 Task: Open a blank worksheet and write heading  Product price data  Add product name:-  ' TOMS Shoe, UGG Shoe, Wolverine Shoe, Z-Coil Shoe, Adidas shoe, Gucci T-shirt, Louis Vuitton bag, Zara Shirt, H&M jeans, Chanel perfume. ' in October Last week sales are  5000 to 5050. product price in between:-  5000 to 10000. Save page auditingQuarterlySales_2022
Action: Mouse moved to (135, 134)
Screenshot: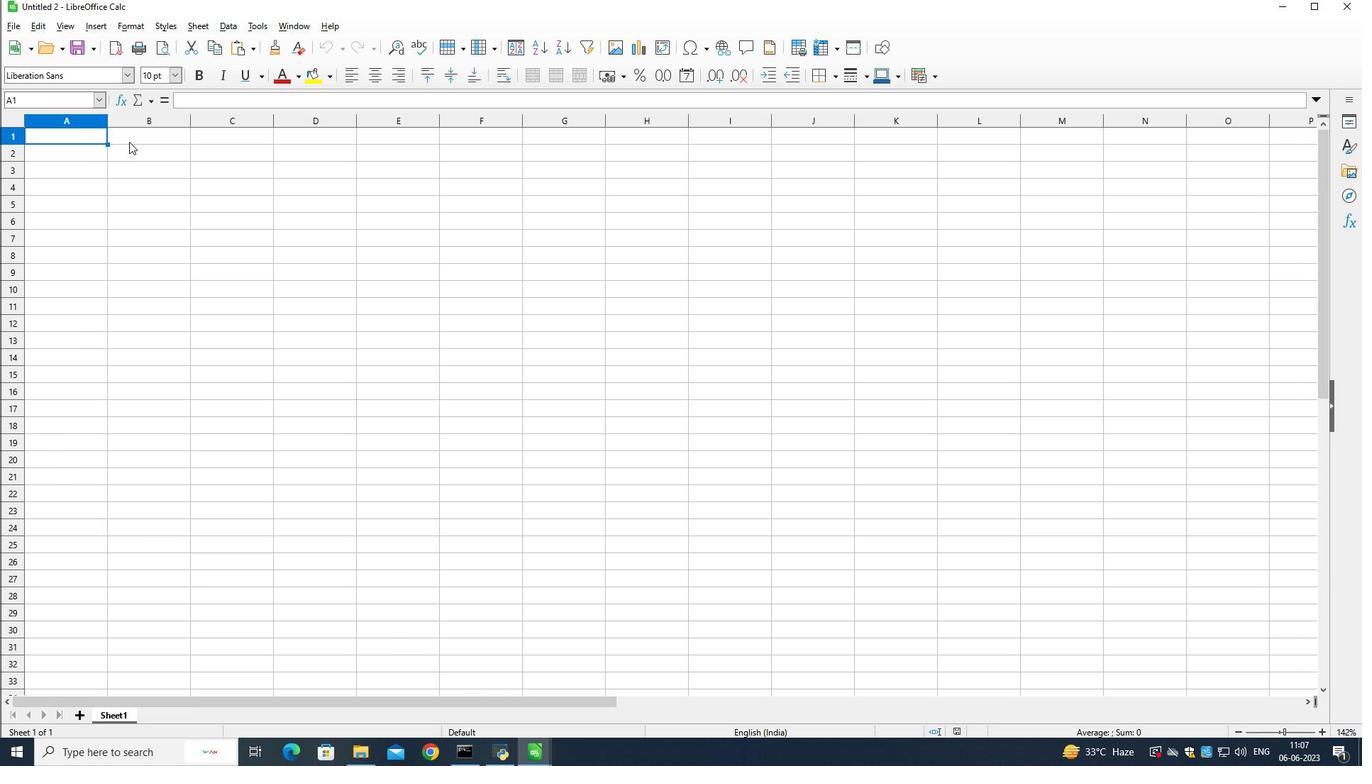 
Action: Mouse pressed left at (135, 134)
Screenshot: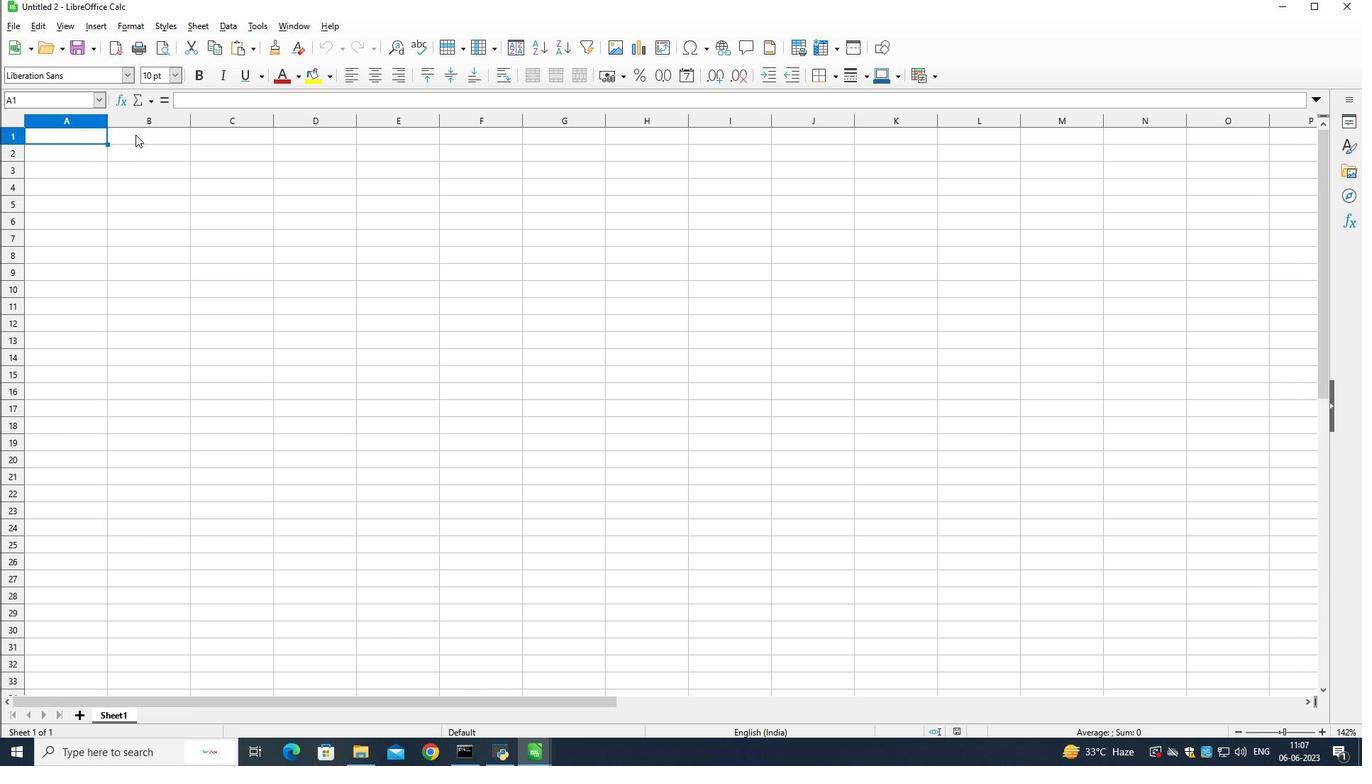 
Action: Mouse moved to (161, 162)
Screenshot: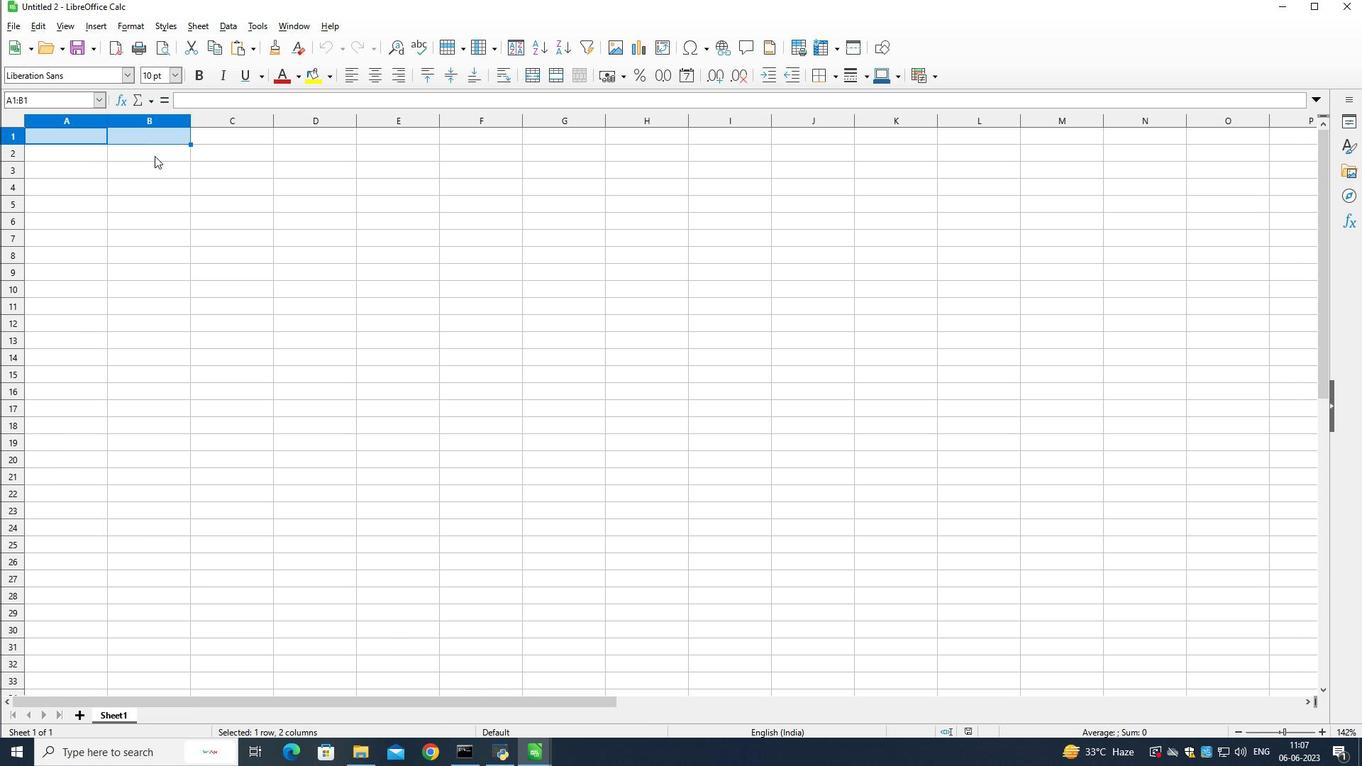 
Action: Mouse pressed right at (161, 162)
Screenshot: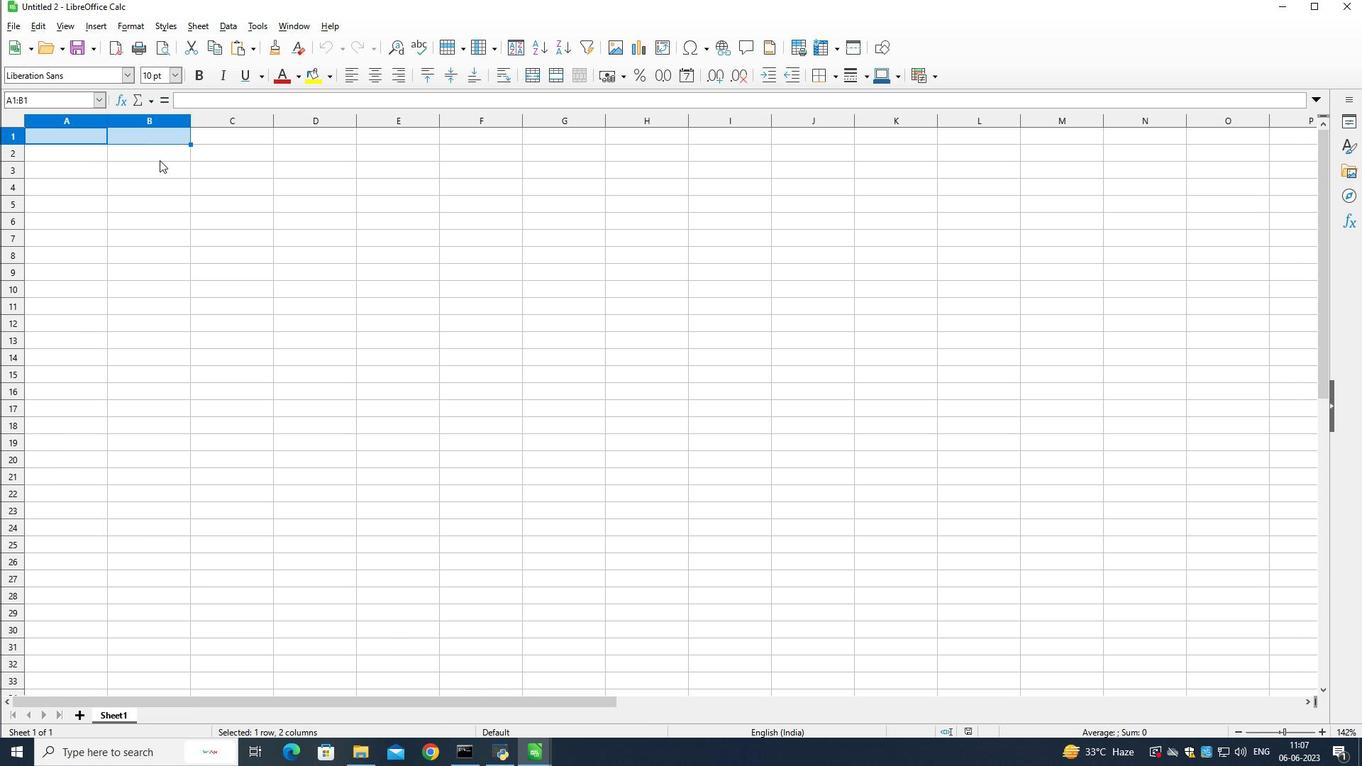 
Action: Mouse moved to (160, 139)
Screenshot: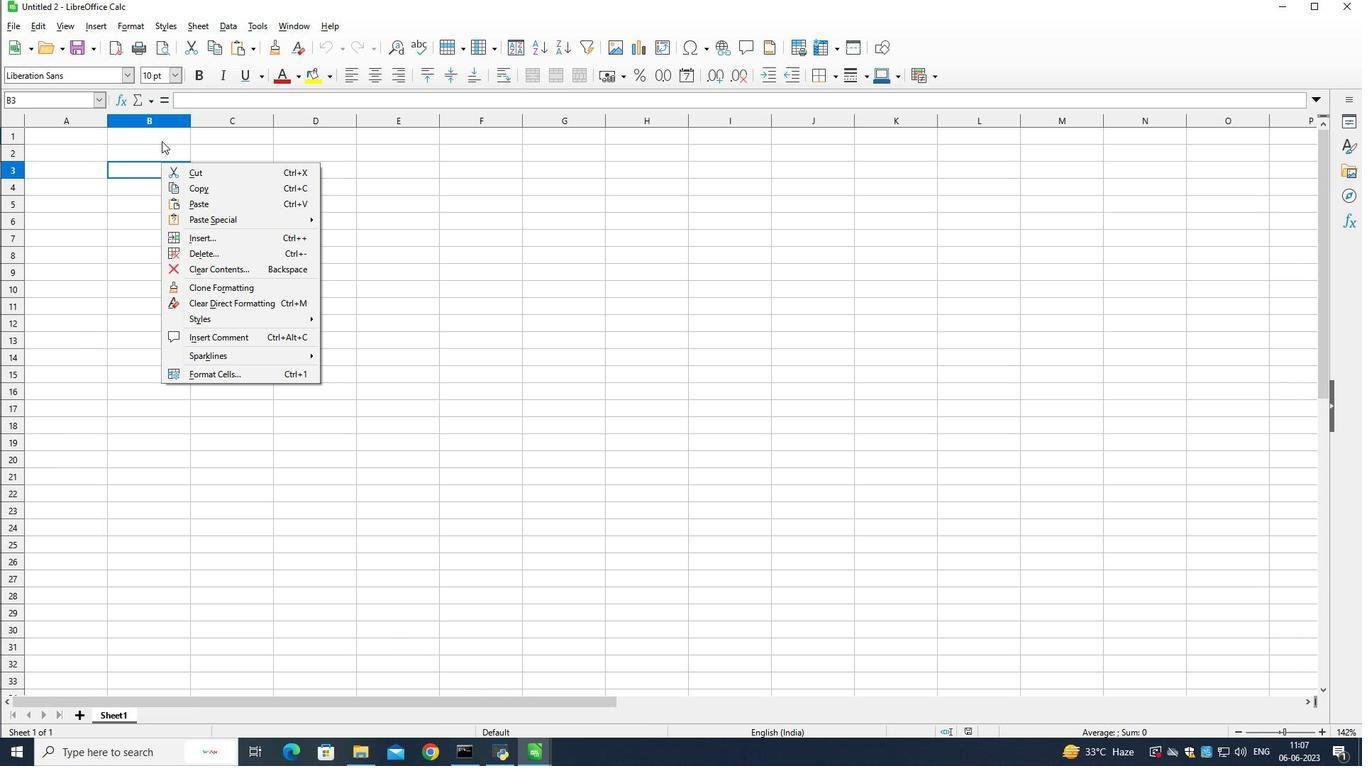 
Action: Mouse pressed left at (160, 139)
Screenshot: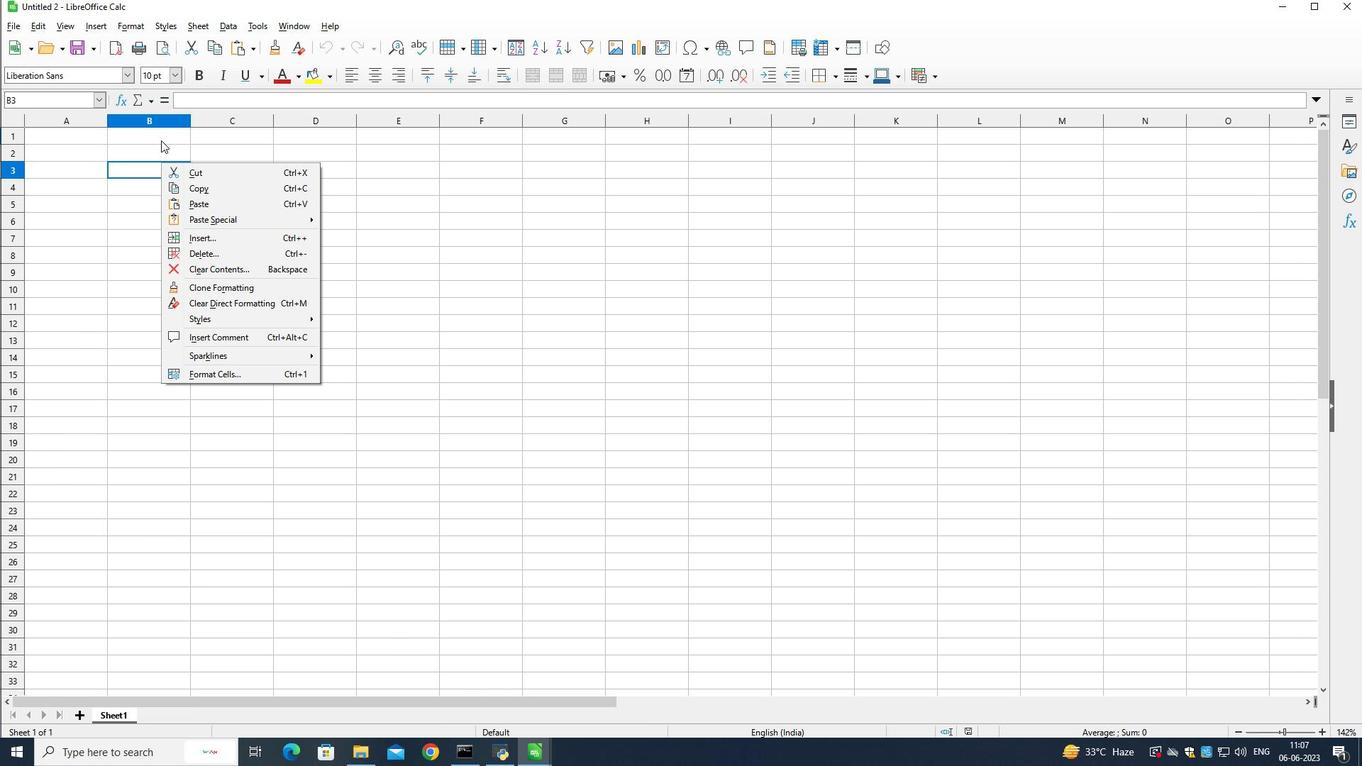 
Action: Mouse pressed left at (160, 139)
Screenshot: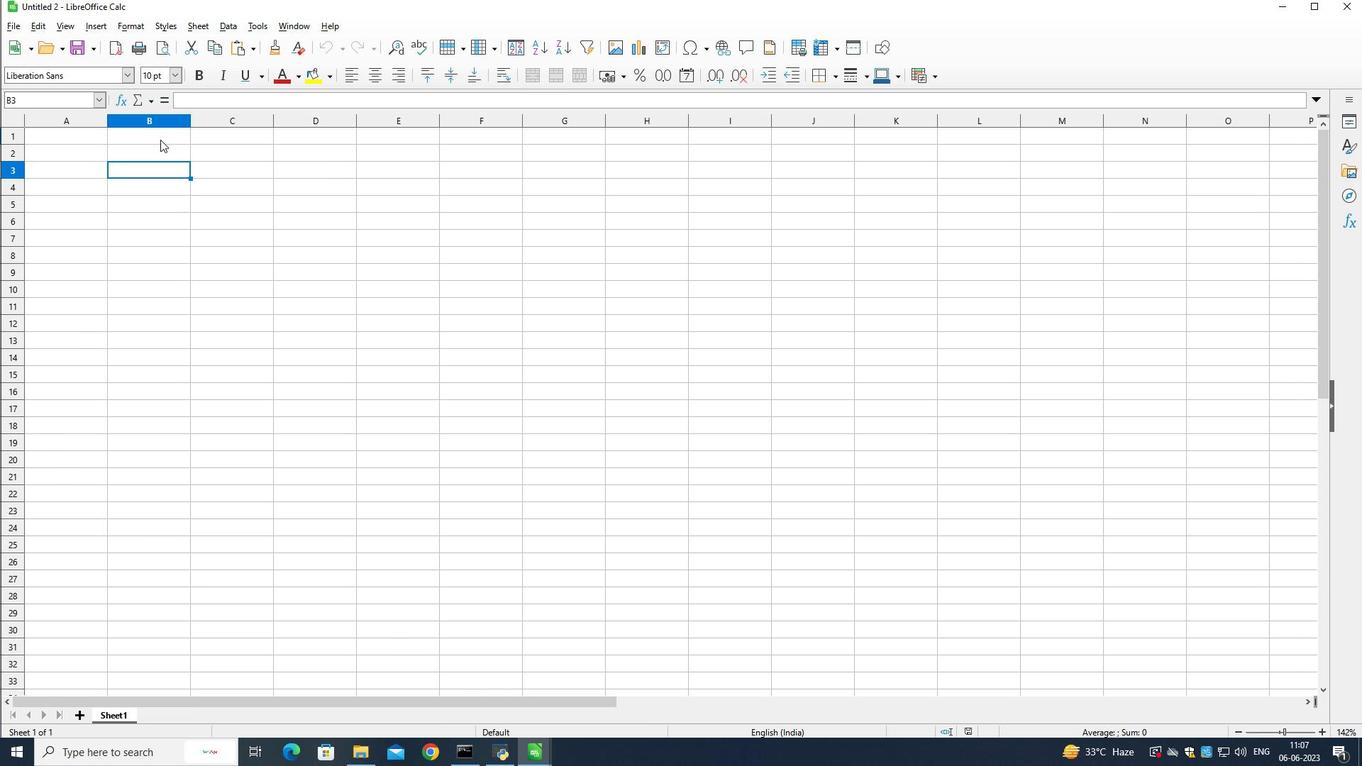 
Action: Key pressed <Key.shift>Product<Key.space>price<Key.space><Key.shift><Key.shift><Key.shift><Key.shift><Key.shift><Key.shift><Key.shift><Key.shift><Key.shift><Key.shift><Key.shift>Data<Key.down><Key.left><Key.shift>Product<Key.space><Key.shift><Key.shift><Key.shift><Key.shift><Key.shift><Key.shift><Key.shift><Key.shift><Key.shift><Key.shift><Key.shift><Key.shift><Key.shift><Key.shift><Key.shift><Key.shift><Key.shift><Key.shift>Name<Key.down><Key.shift>TOMS<Key.space><Key.shift>Shoe<Key.down><Key.shift>UGG<Key.space><Key.shift>Shoe<Key.down><Key.shift><Key.shift>Wolverine<Key.space><Key.shift>SHoe<Key.down><Key.shift>Z-coil<Key.space><Key.shift><Key.shift><Key.shift>Shoe<Key.down><Key.shift><Key.shift><Key.shift>Adidas<Key.space><Key.shift>Shoe<Key.down><Key.shift>Gucci<Key.space><Key.shift>T-shirt<Key.down><Key.shift>Louis<Key.space><Key.shift><Key.shift><Key.shift>Vuitton<Key.space><Key.shift>bag<Key.down><Key.shift>Zara<Key.space><Key.shift><Key.shift><Key.shift><Key.shift><Key.shift><Key.shift><Key.shift><Key.shift><Key.shift><Key.shift>Shir<Key.down><Key.shift>H&M<Key.space><Key.shift>Jeans<Key.down><Key.shift>Chanel<Key.space><Key.shift>perfume
Screenshot: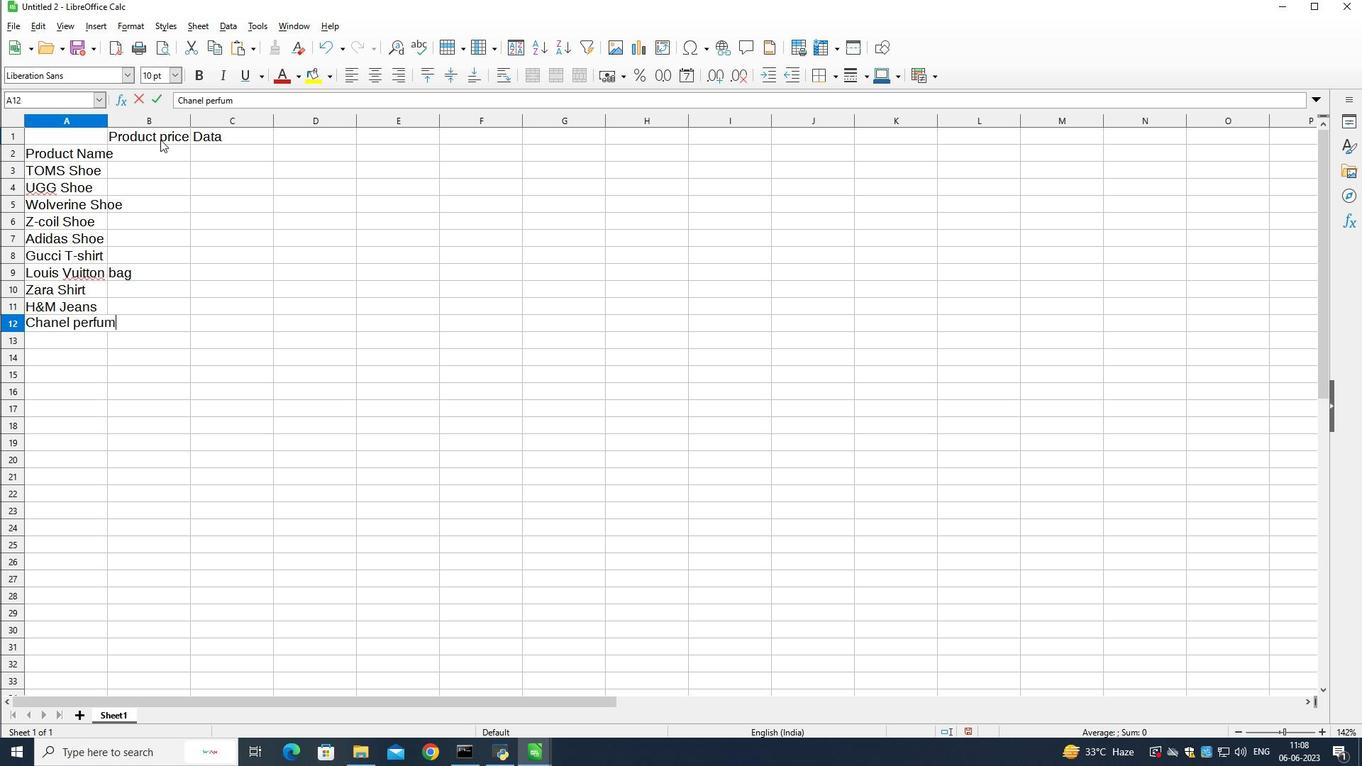 
Action: Mouse moved to (85, 124)
Screenshot: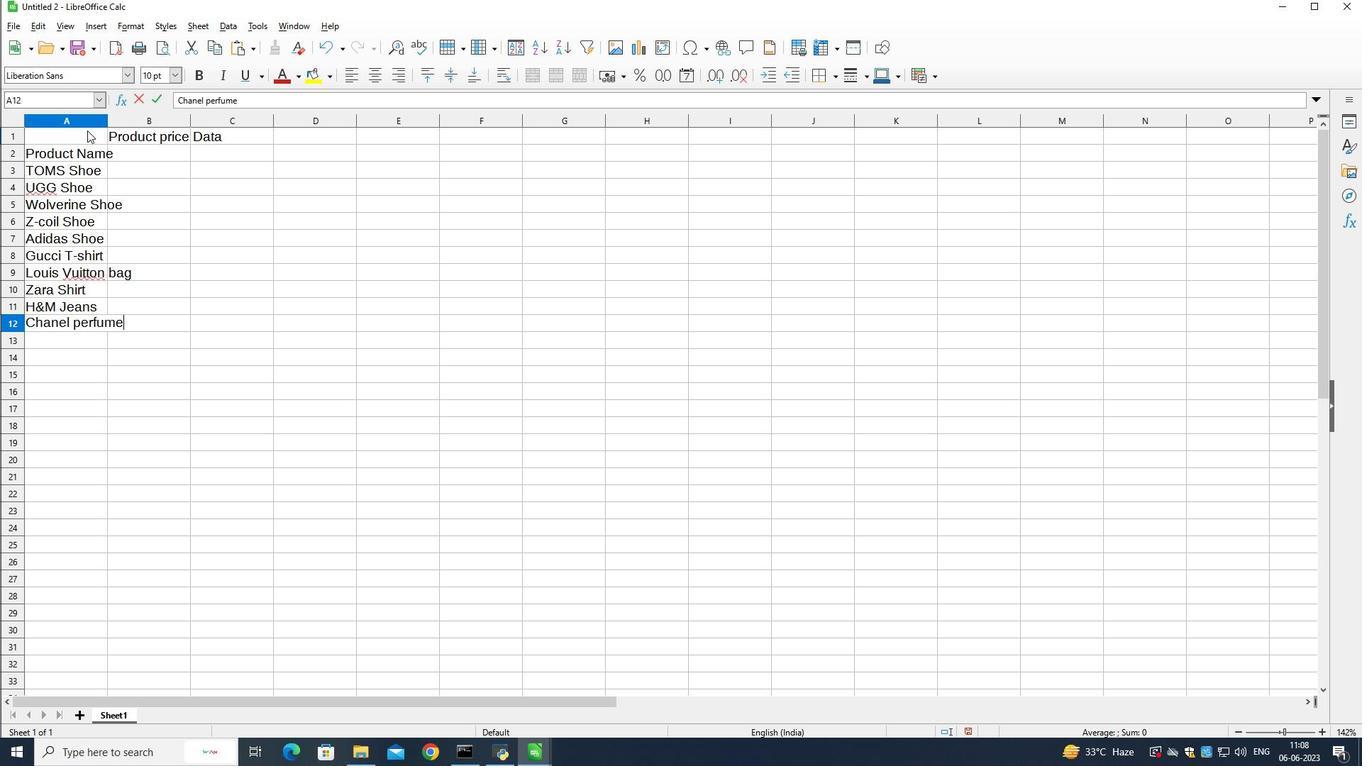 
Action: Mouse pressed left at (85, 124)
Screenshot: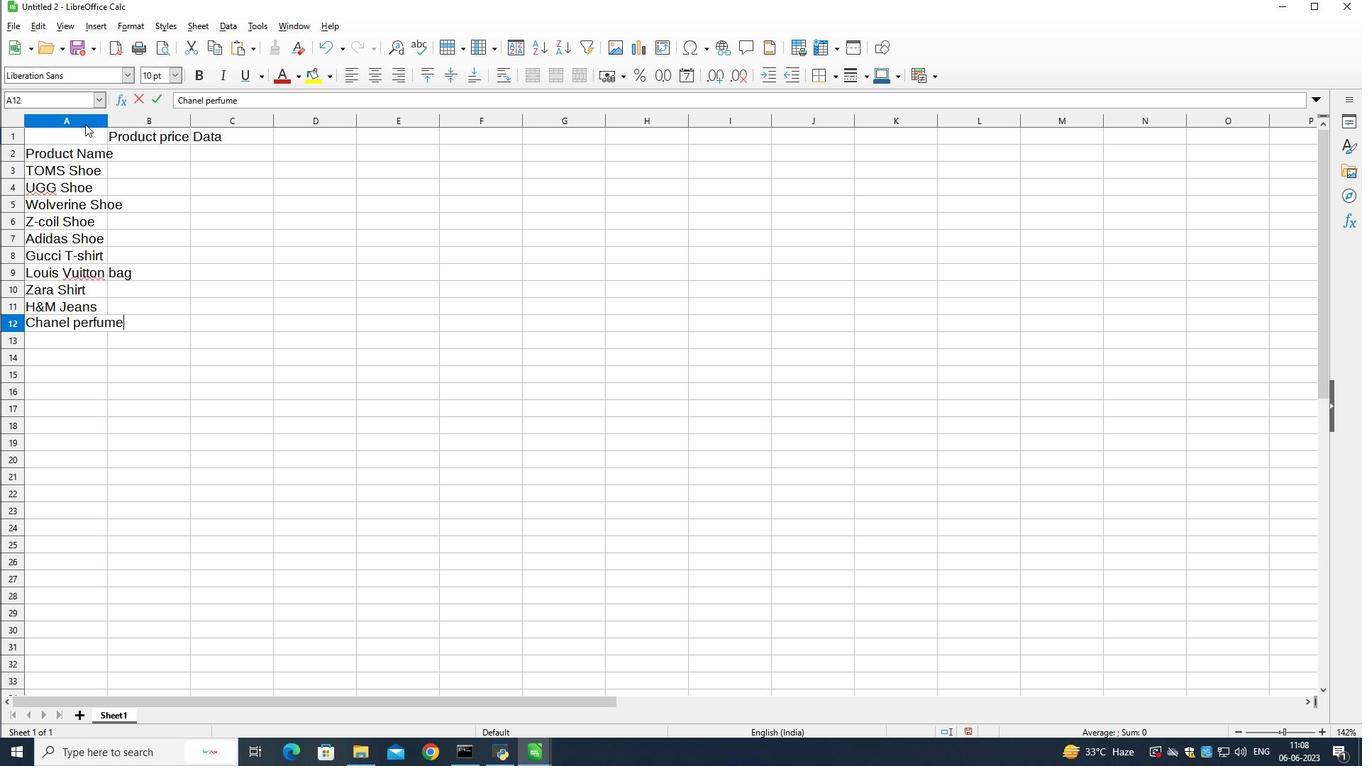 
Action: Mouse moved to (107, 123)
Screenshot: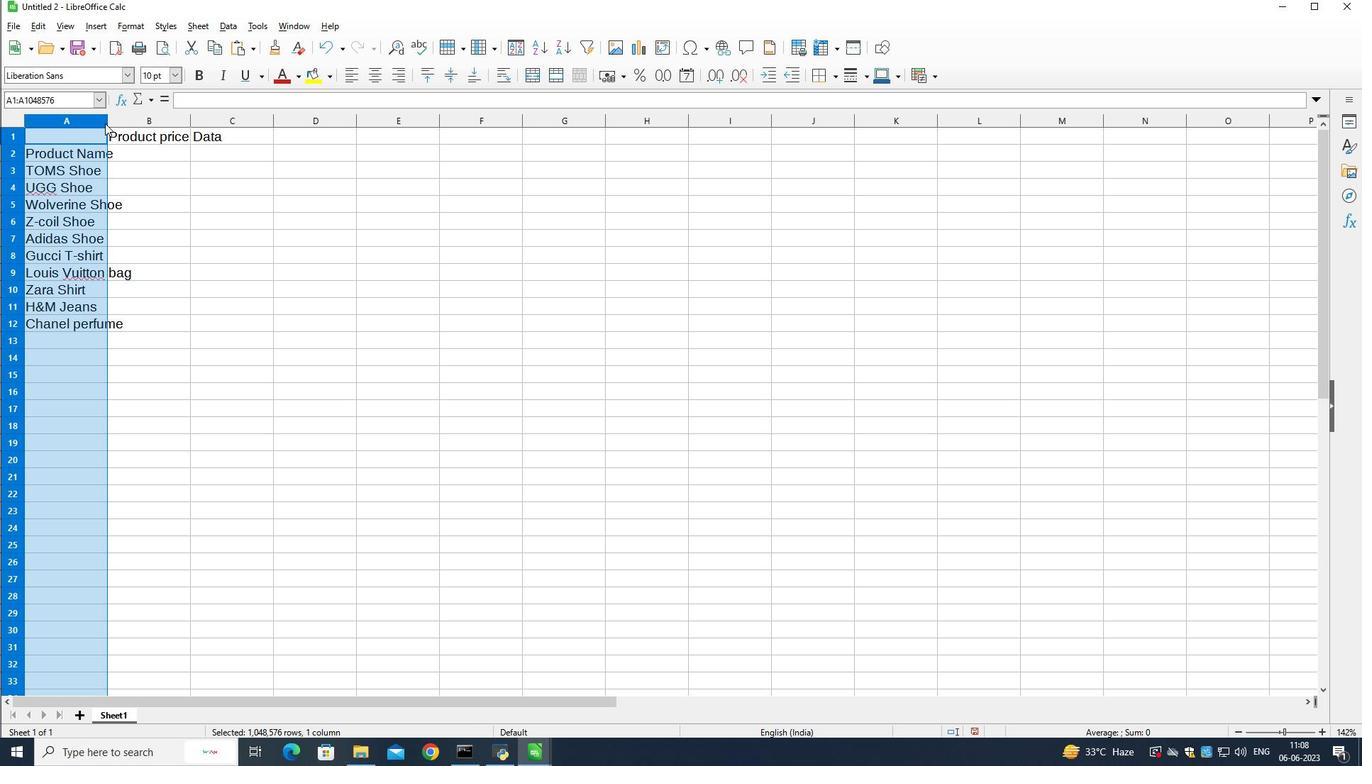 
Action: Mouse pressed left at (107, 123)
Screenshot: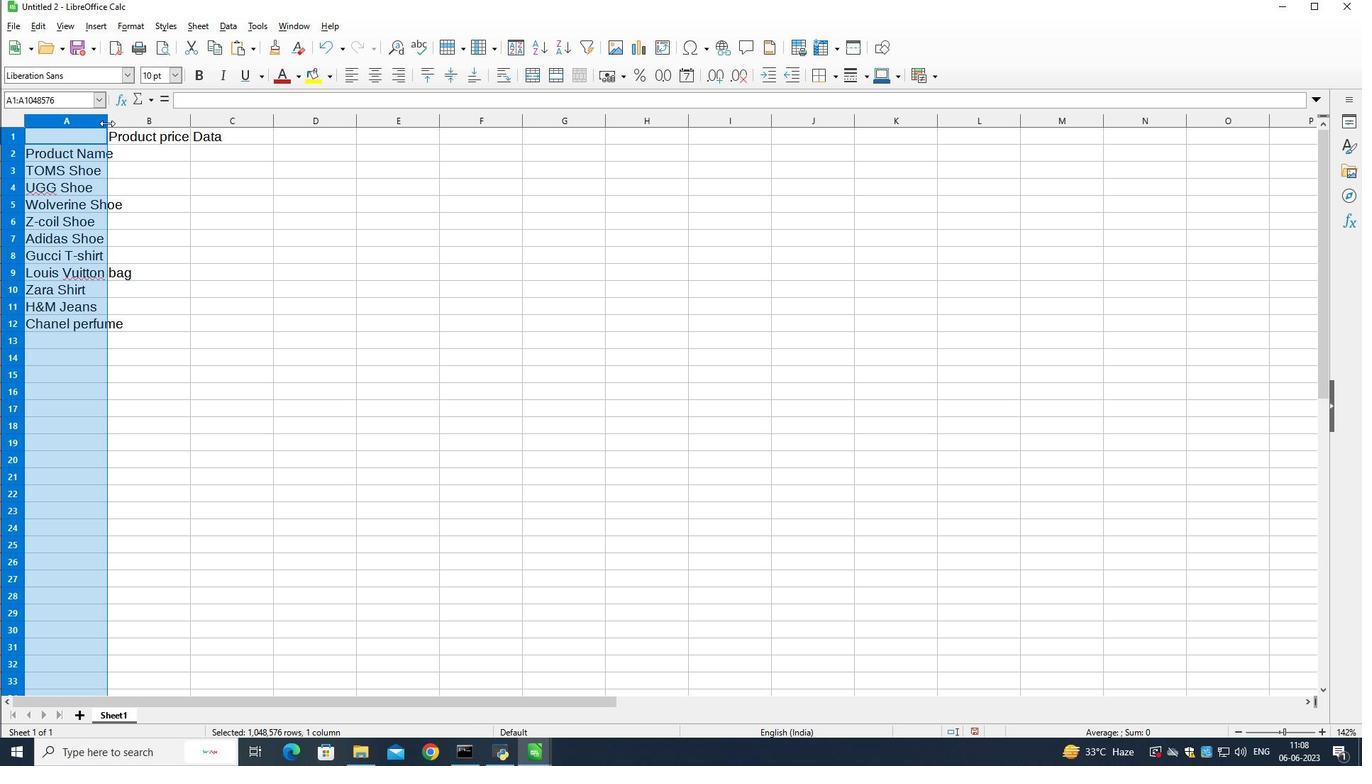 
Action: Mouse moved to (153, 148)
Screenshot: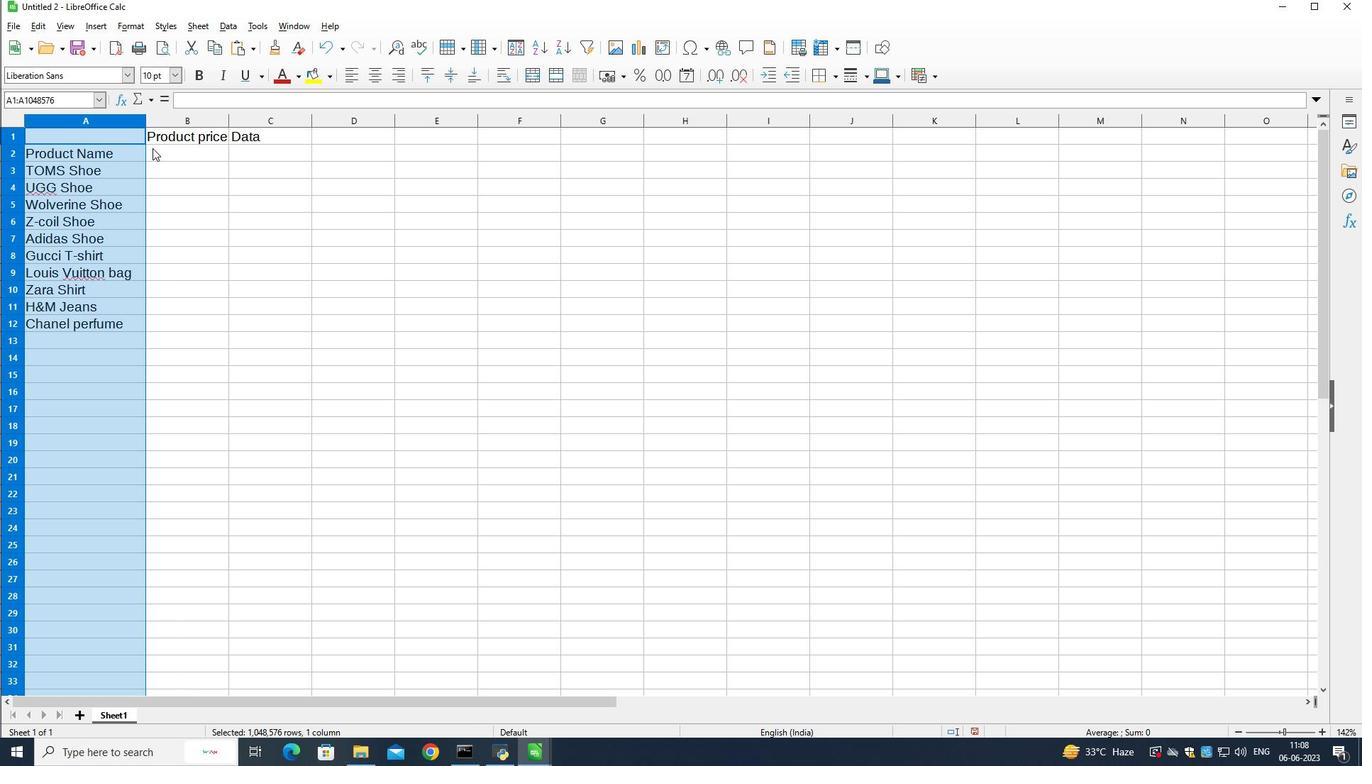 
Action: Mouse pressed left at (153, 148)
Screenshot: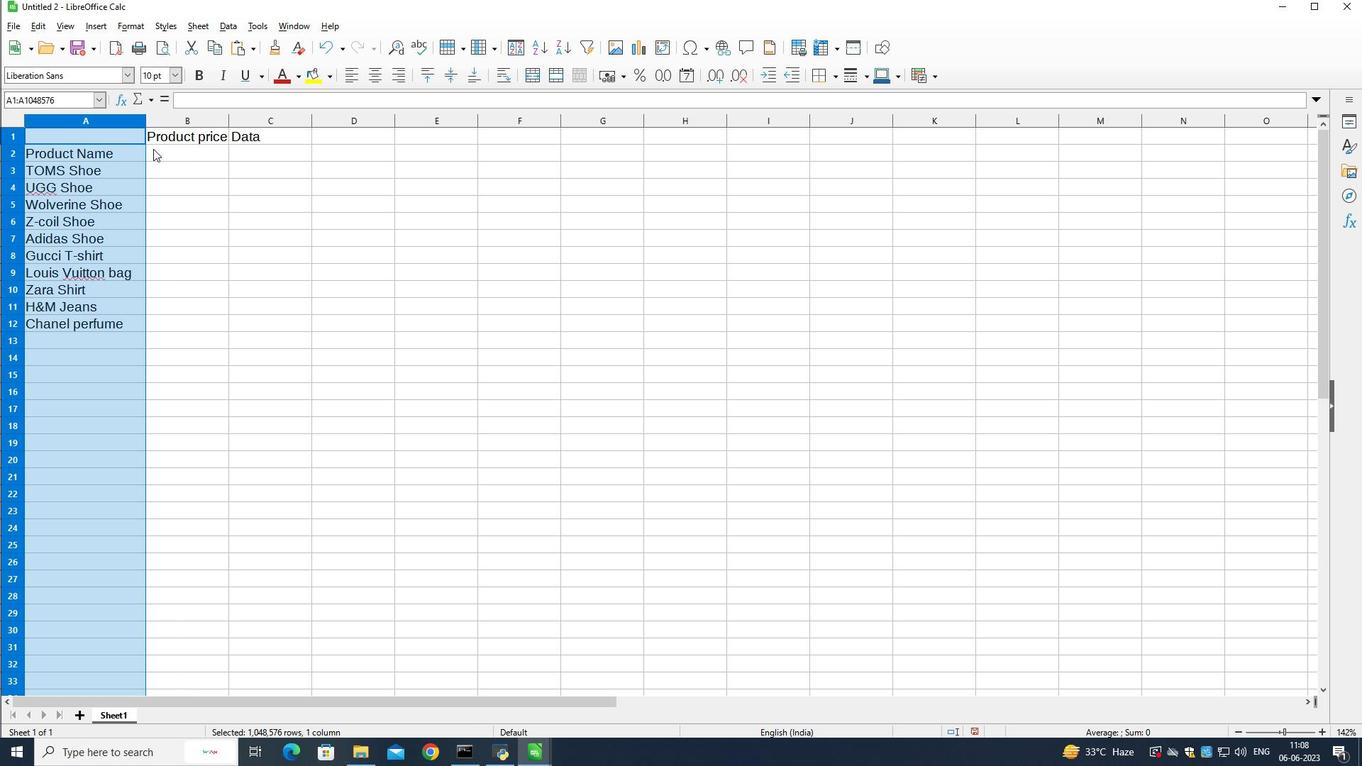 
Action: Key pressed <Key.shift>October<Key.space>
Screenshot: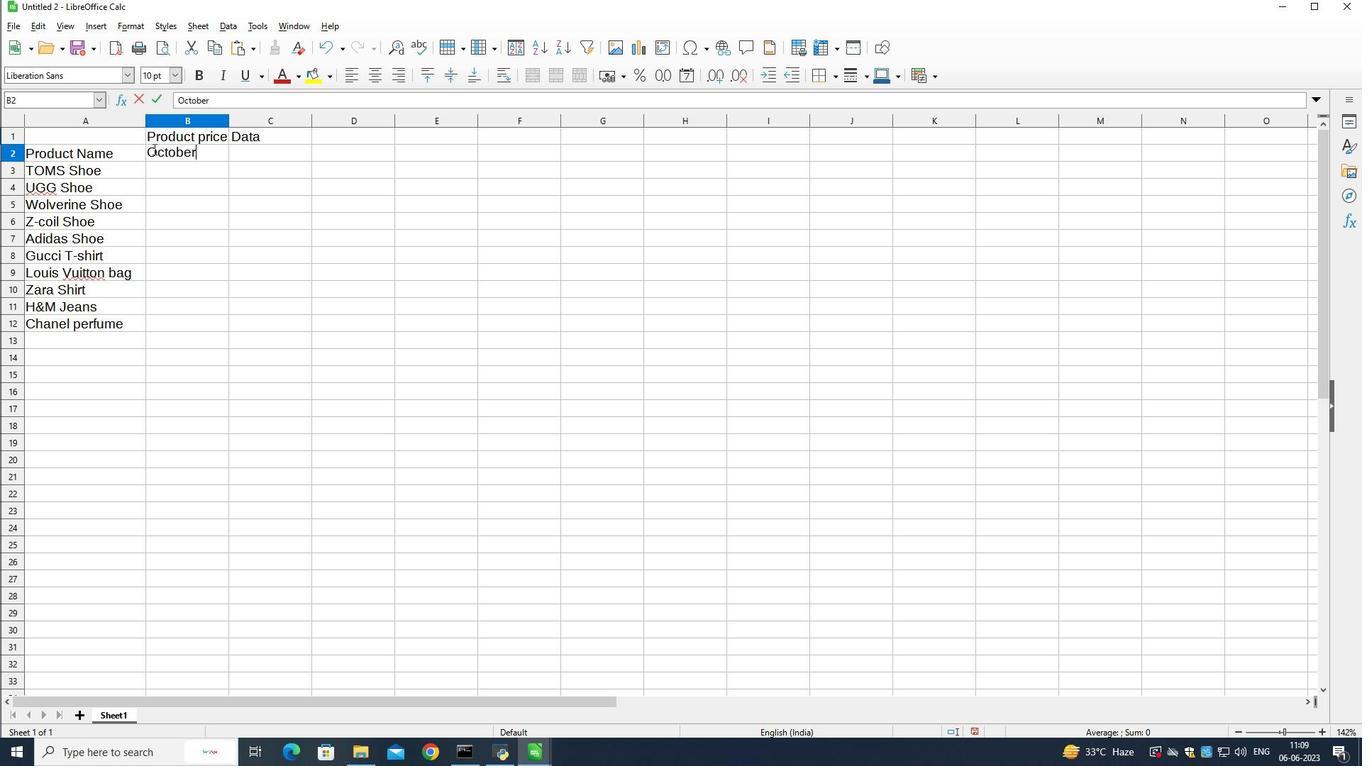 
Action: Mouse moved to (563, 224)
Screenshot: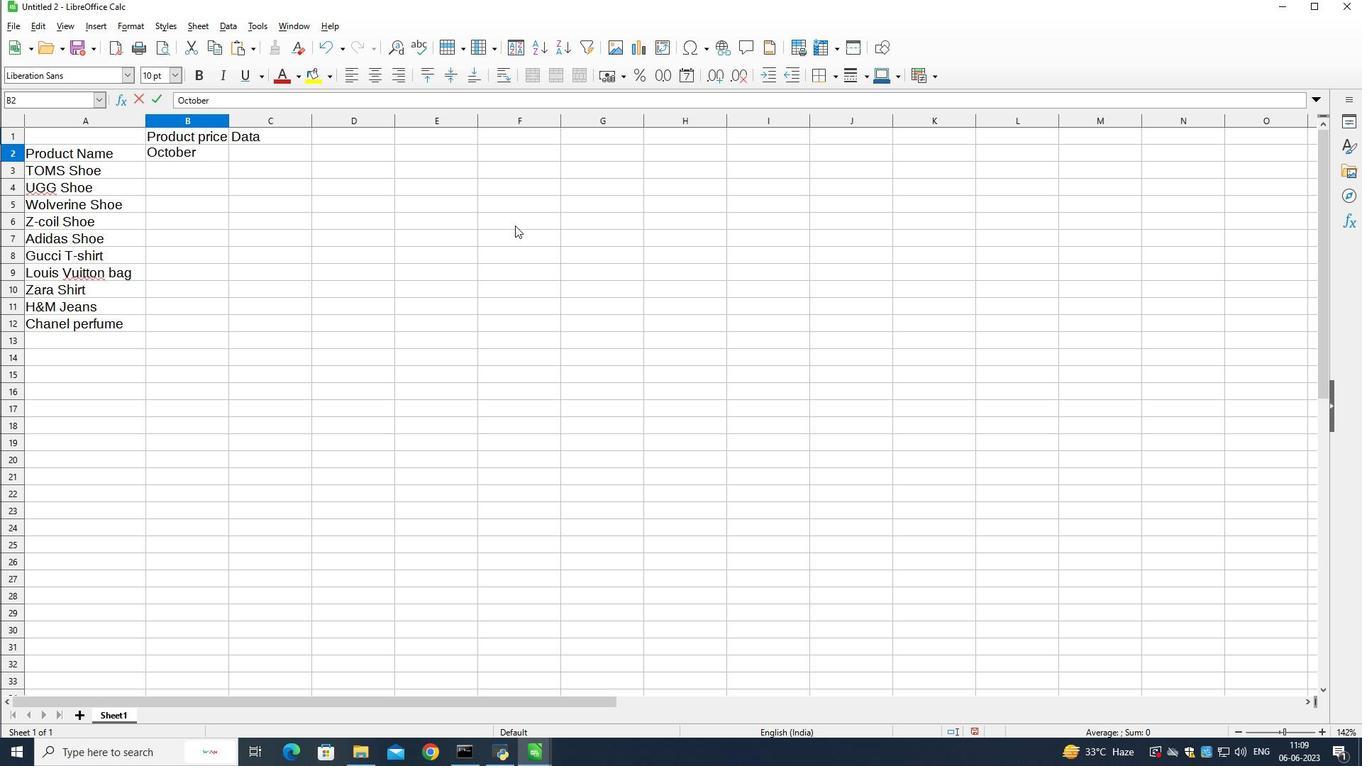 
Action: Key pressed <Key.shift>Last<Key.space><Key.shift>week<Key.space><Key.shift>Sales<Key.down>5000<Key.down>500<Key.backspace>10<Key.down>5020<Key.down>5030<Key.down>5040<Key.down>5050<Key.down>5012<Key.down>5034<Key.down>5046<Key.down>5039
Screenshot: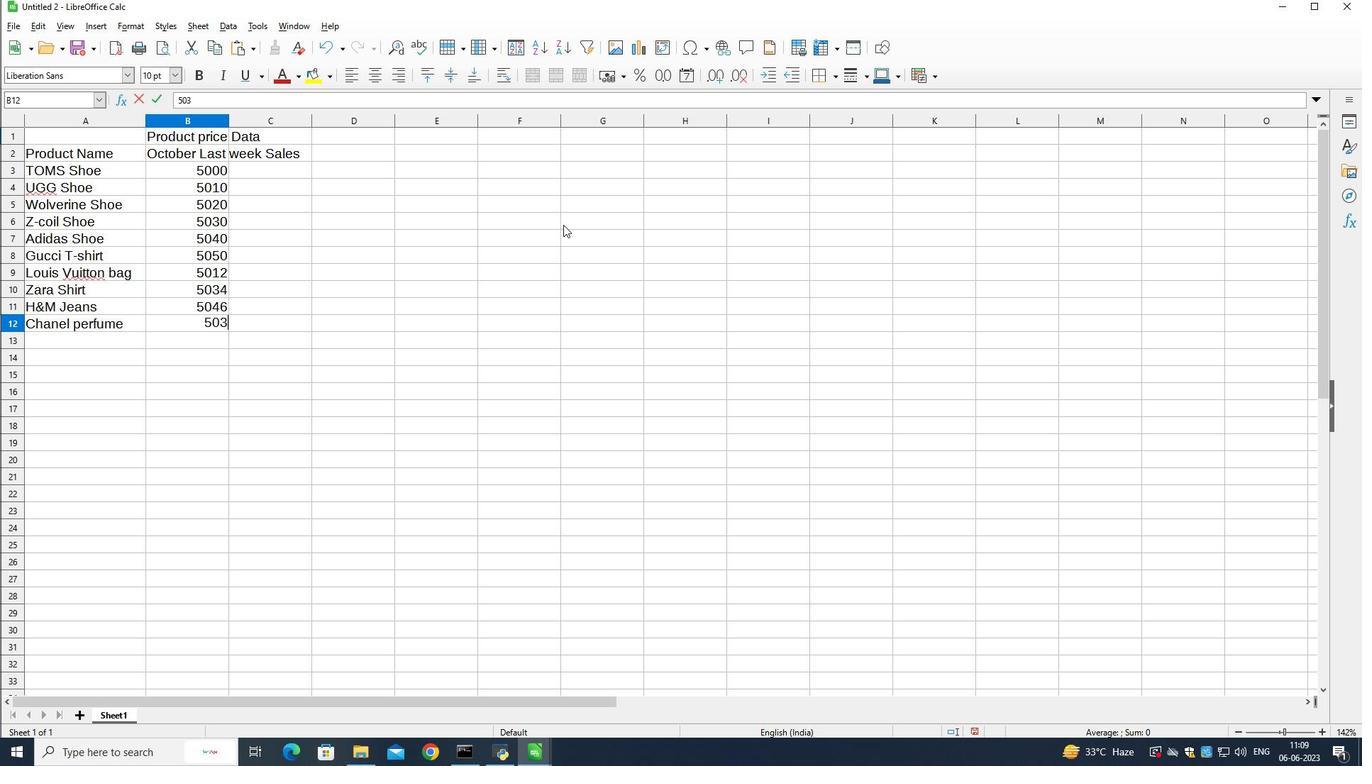 
Action: Mouse moved to (292, 156)
Screenshot: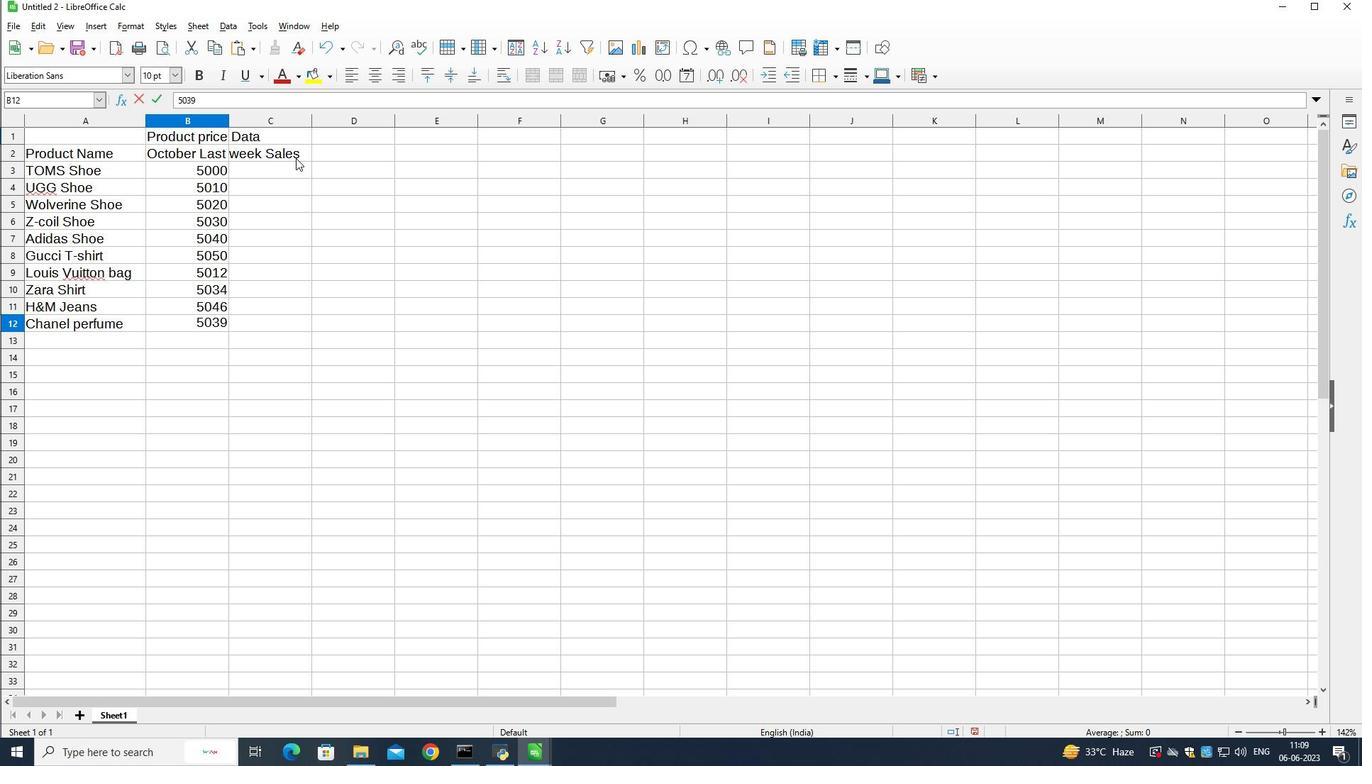 
Action: Mouse pressed left at (292, 156)
Screenshot: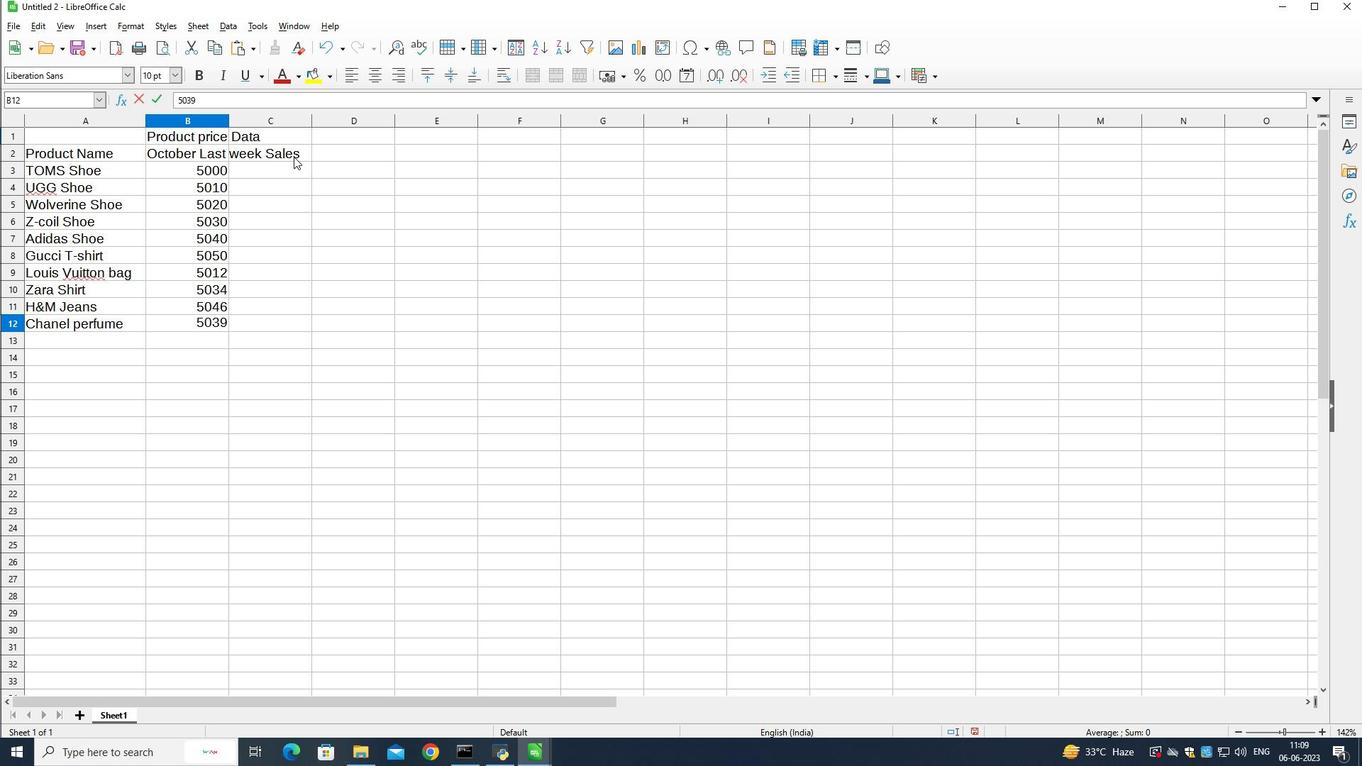 
Action: Mouse moved to (270, 155)
Screenshot: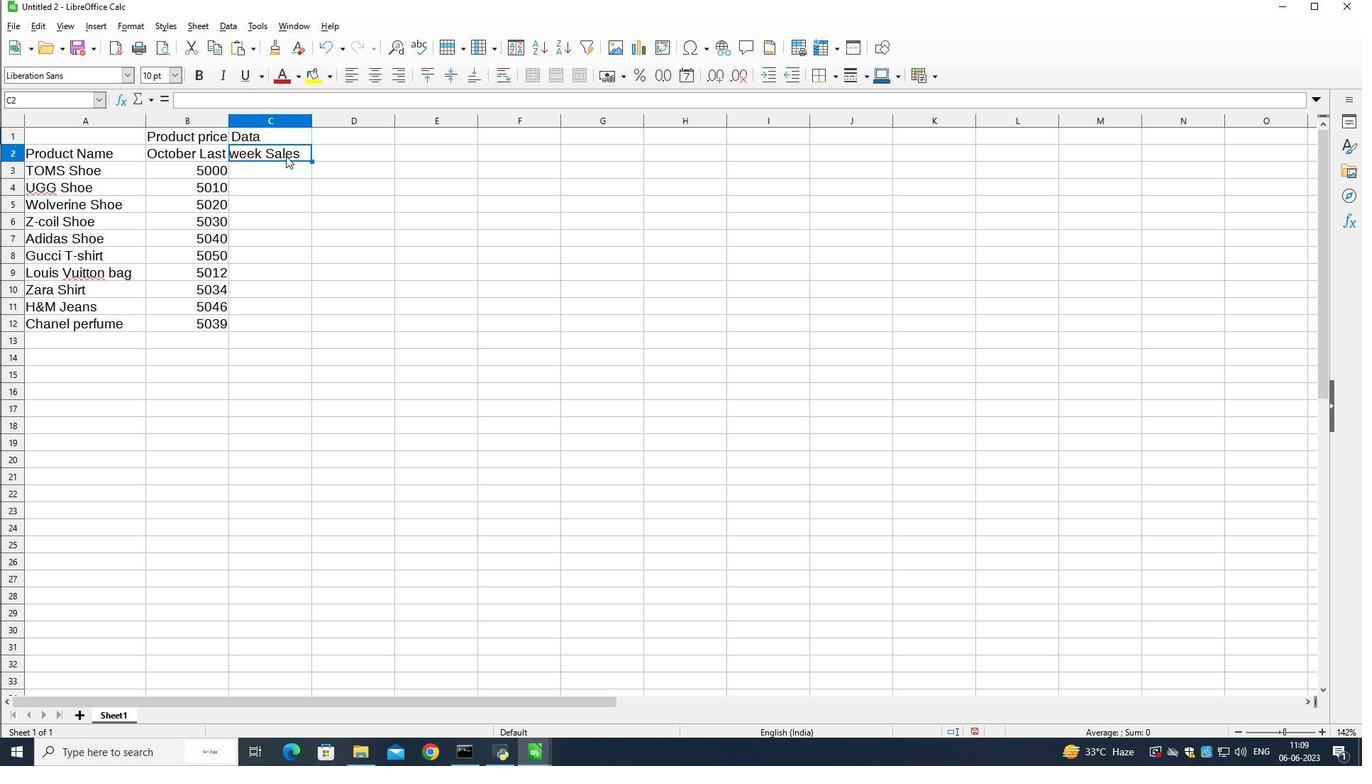 
Action: Key pressed <Key.shift>Price<Key.down>
Screenshot: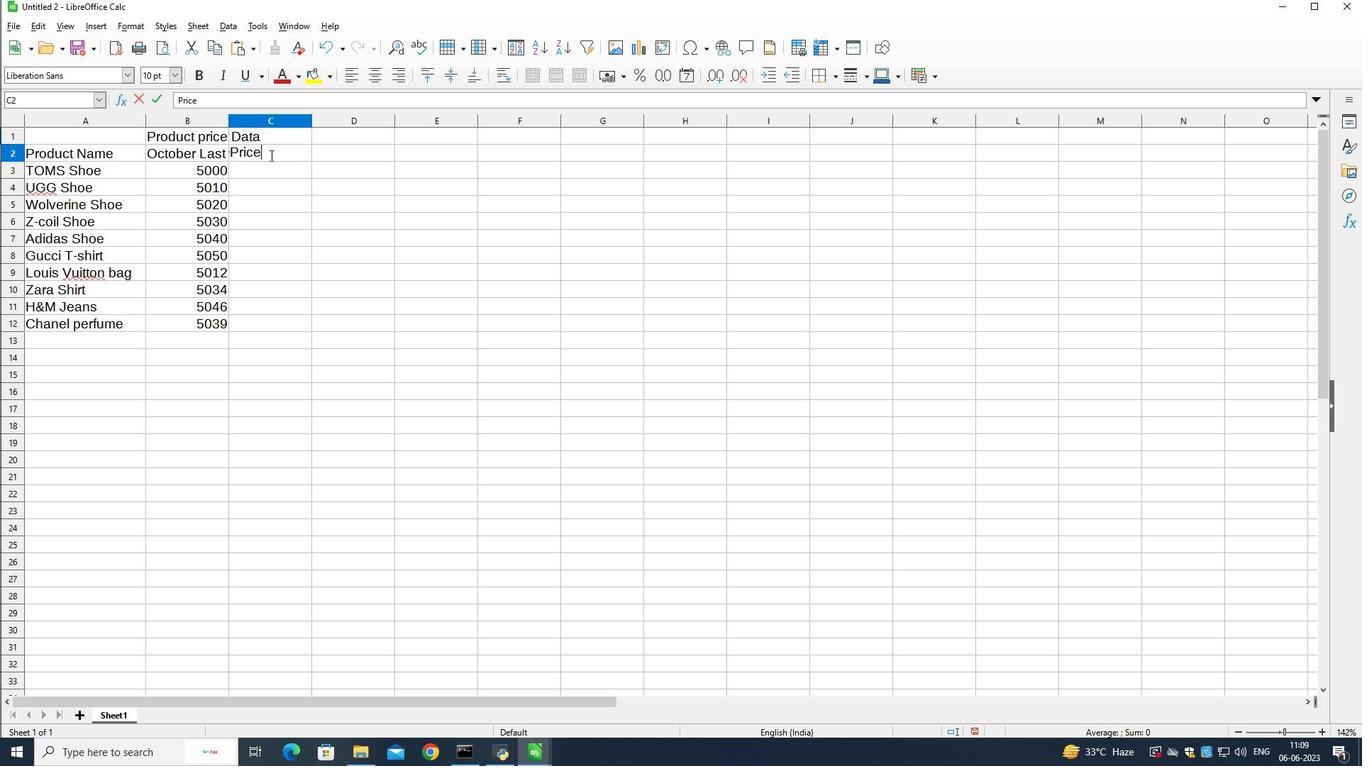 
Action: Mouse moved to (620, 188)
Screenshot: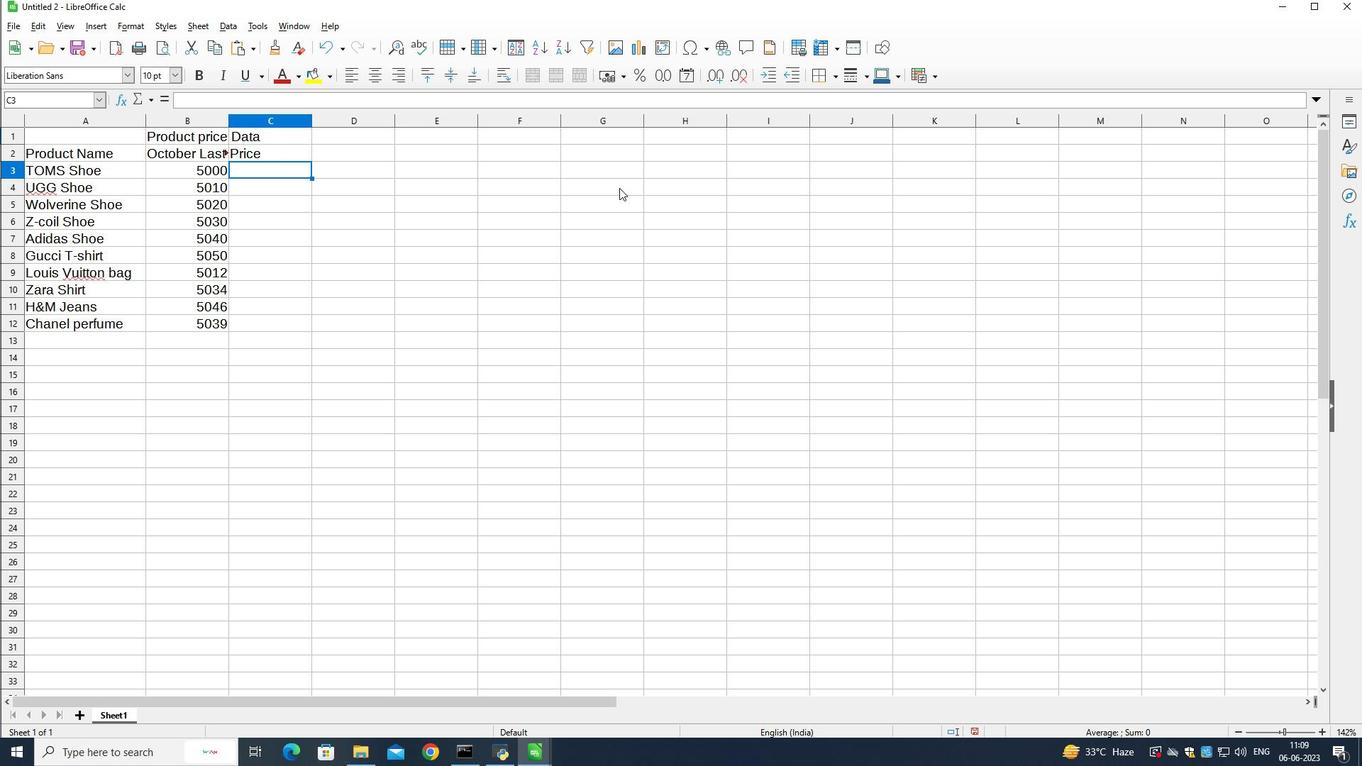 
Action: Key pressed 5346<Key.down>6543<Key.down>7645<Key.down>8465<Key.down>95+65<Key.backspace><Key.backspace><Key.backspace>65<Key.down>6564<Key.down>76546<Key.backspace><Key.down>8666<Key.down>9564<Key.down>56665<Key.backspace>
Screenshot: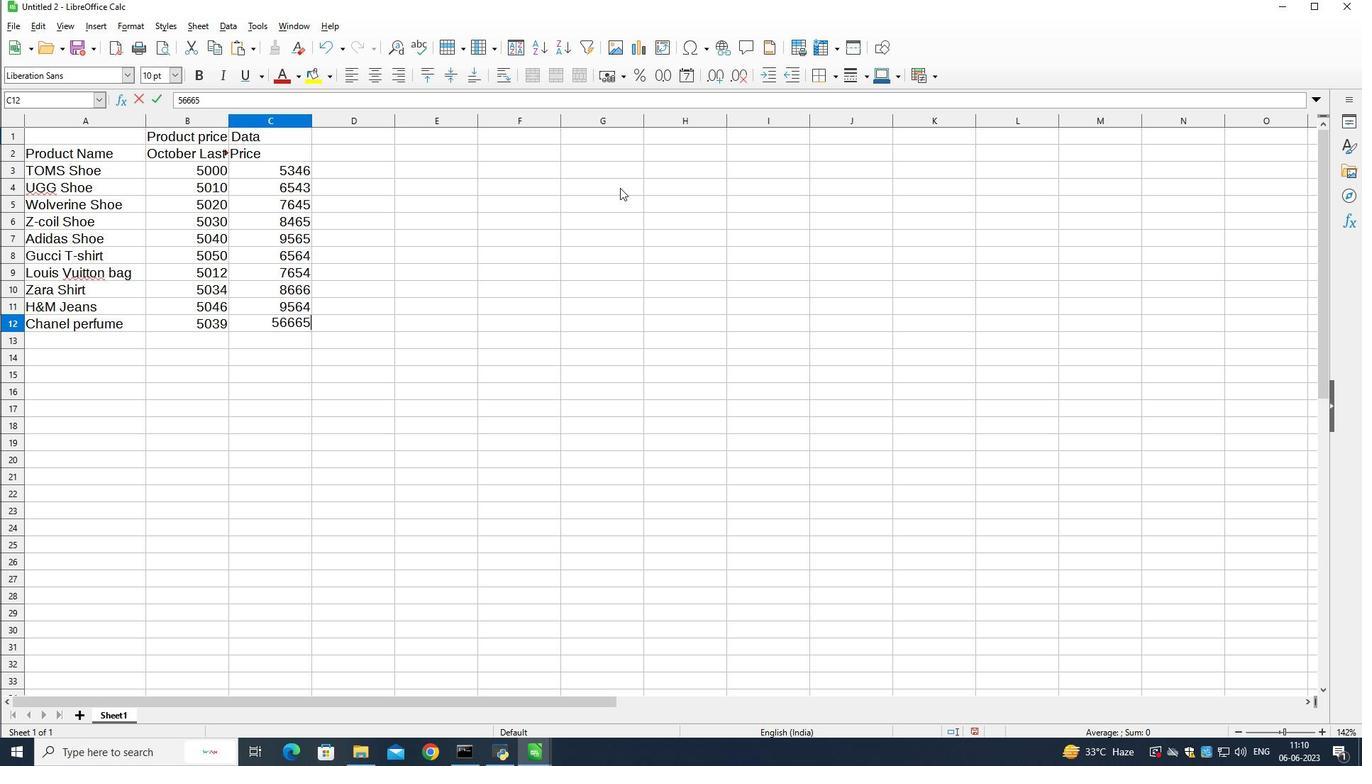 
Action: Mouse moved to (353, 152)
Screenshot: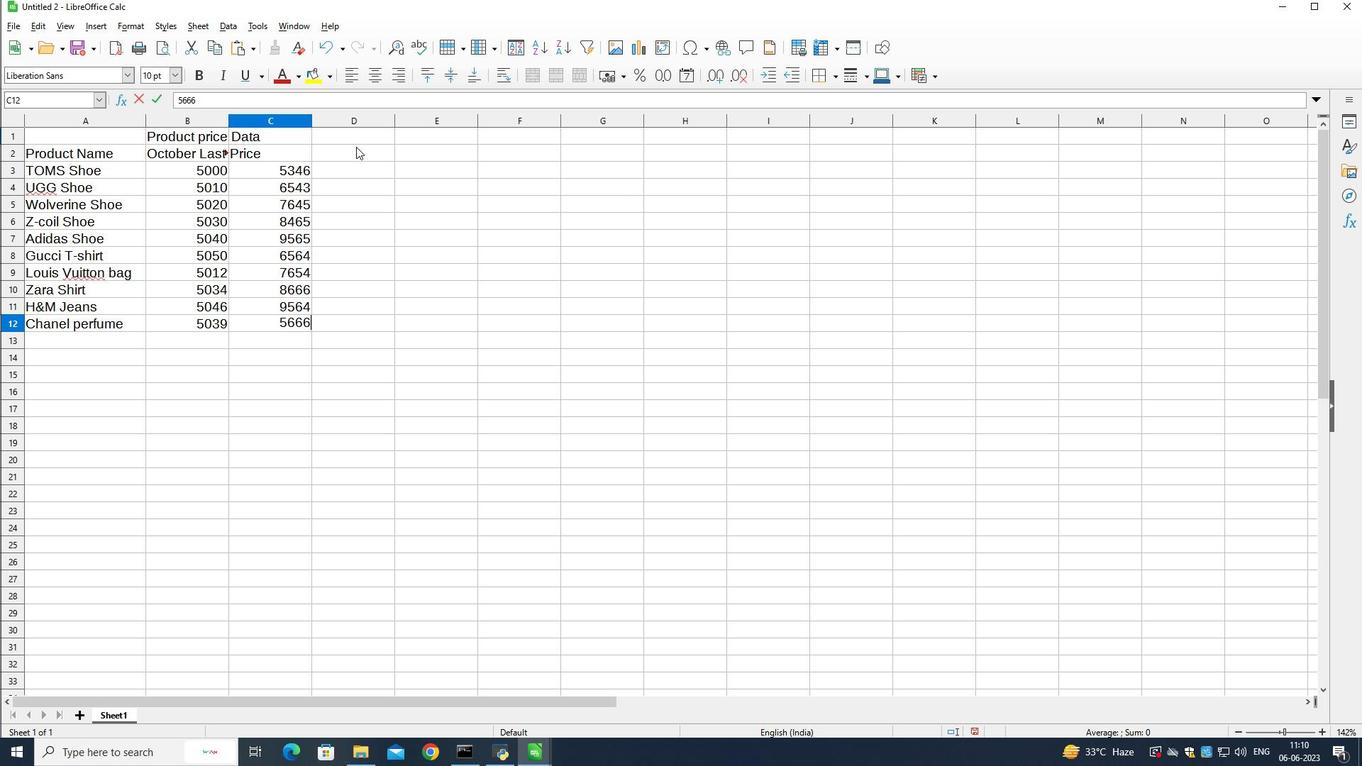 
Action: Mouse pressed left at (353, 152)
Screenshot: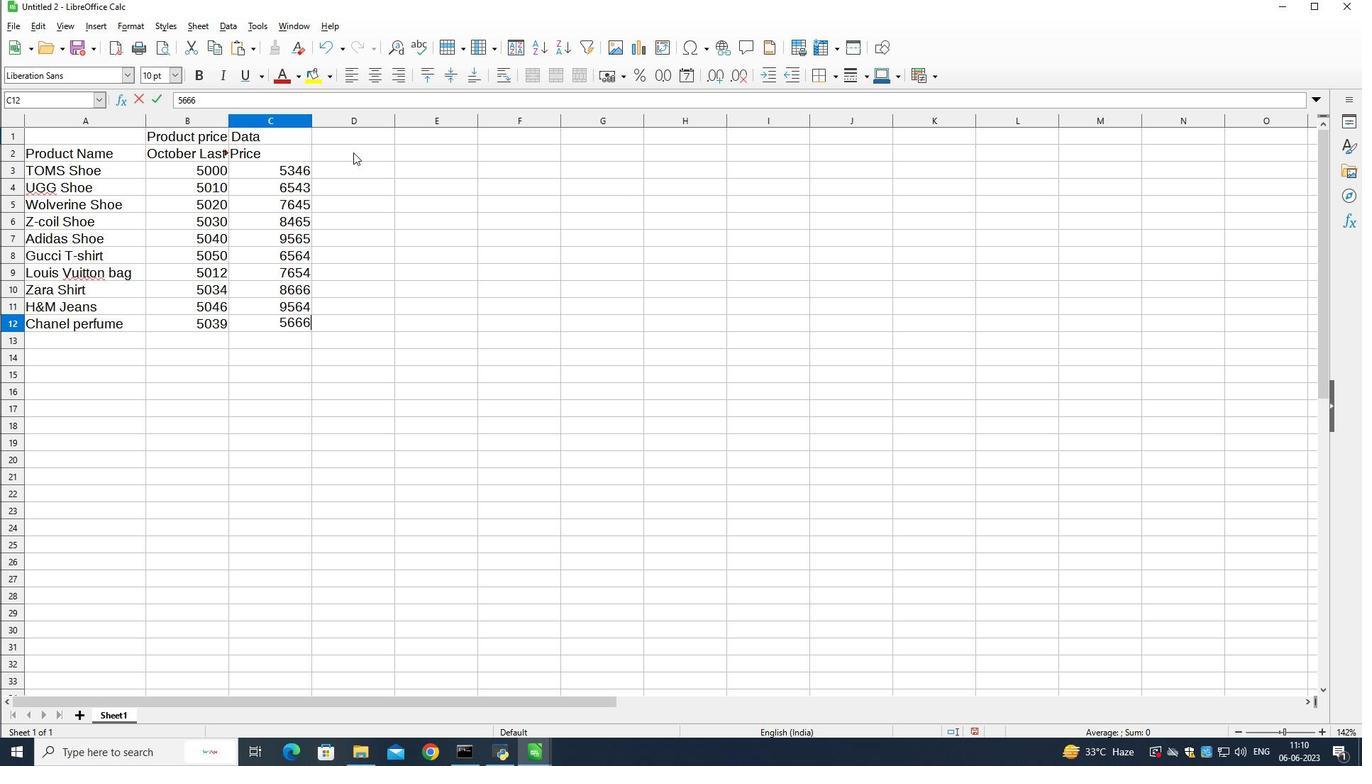 
Action: Mouse moved to (354, 229)
Screenshot: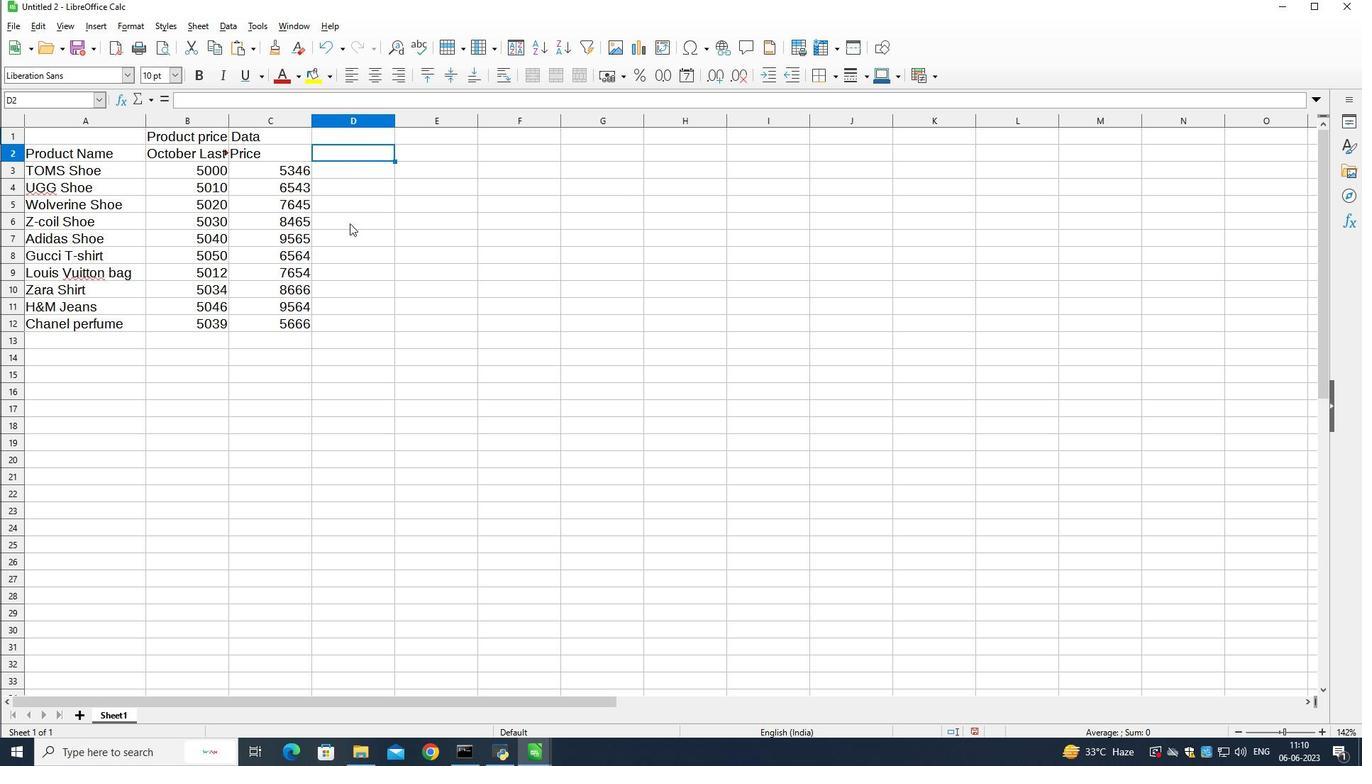
Action: Mouse pressed left at (354, 229)
Screenshot: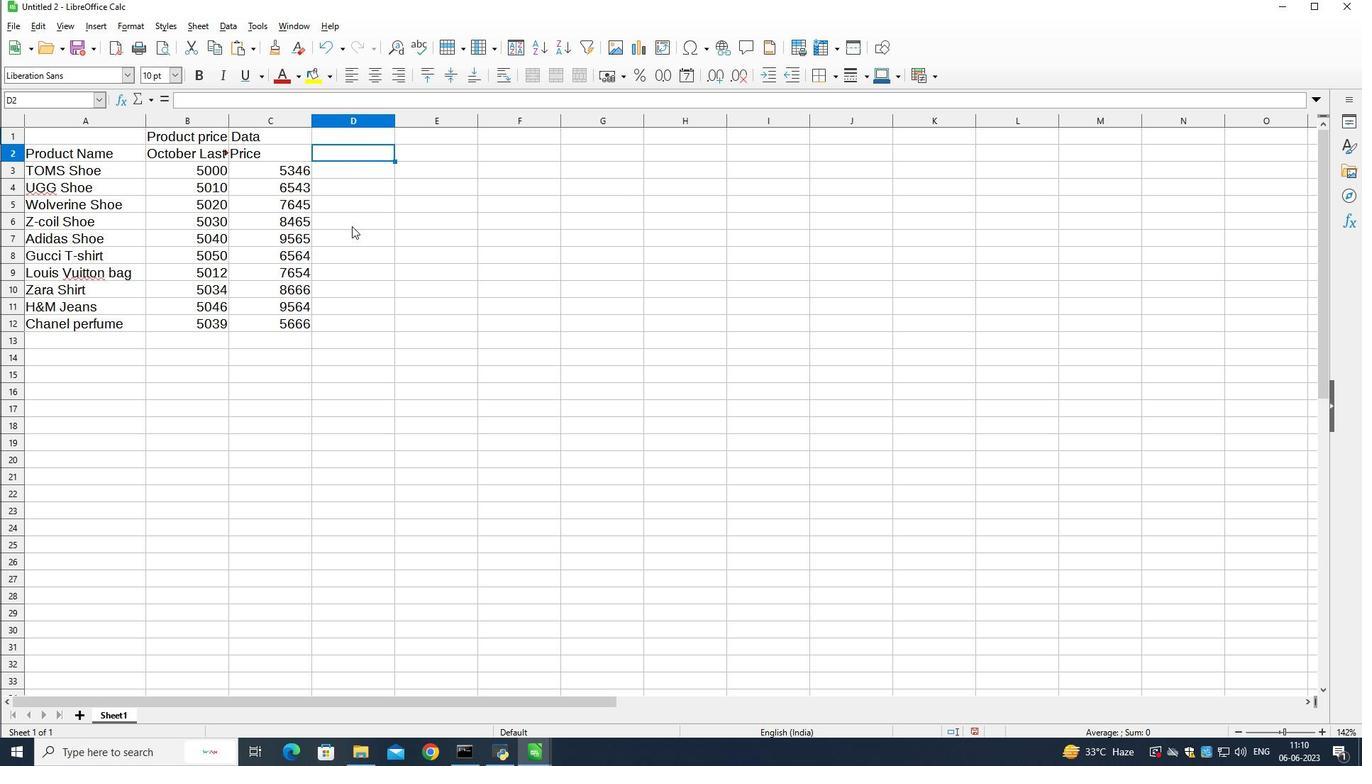 
Action: Mouse moved to (354, 229)
Screenshot: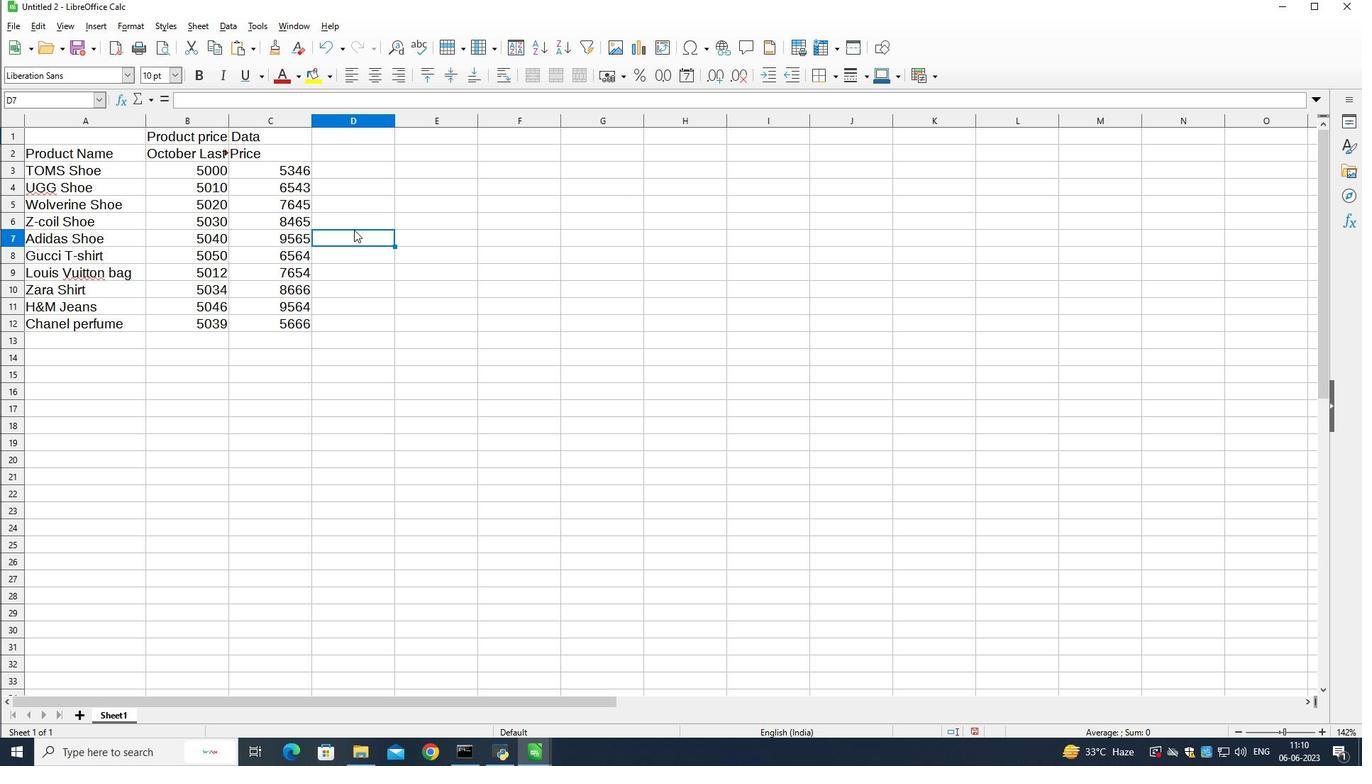 
Action: Key pressed ctrl+Sauditing<Key.space><Key.backspace><Key.shift>Quarterly<Key.shift>Sales<Key.shift_r>_2022
Screenshot: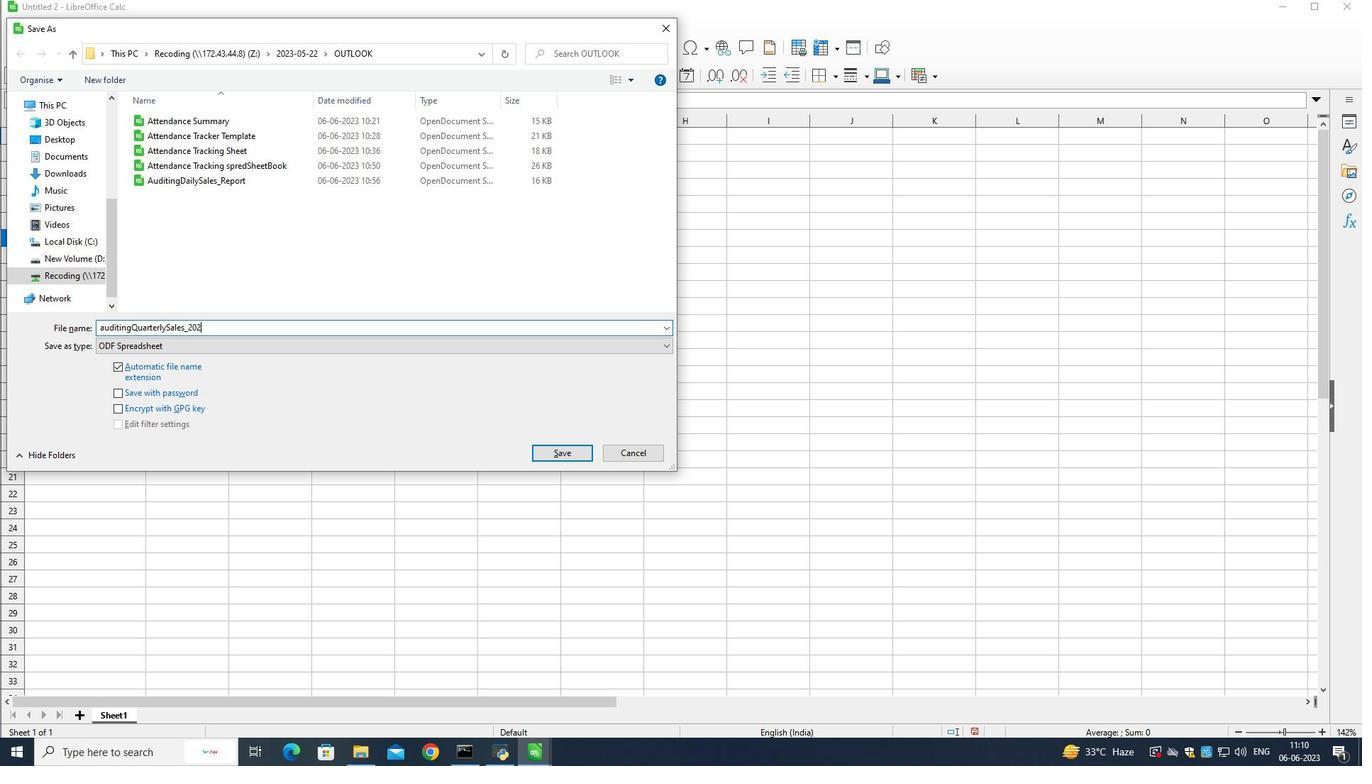 
Action: Mouse moved to (571, 456)
Screenshot: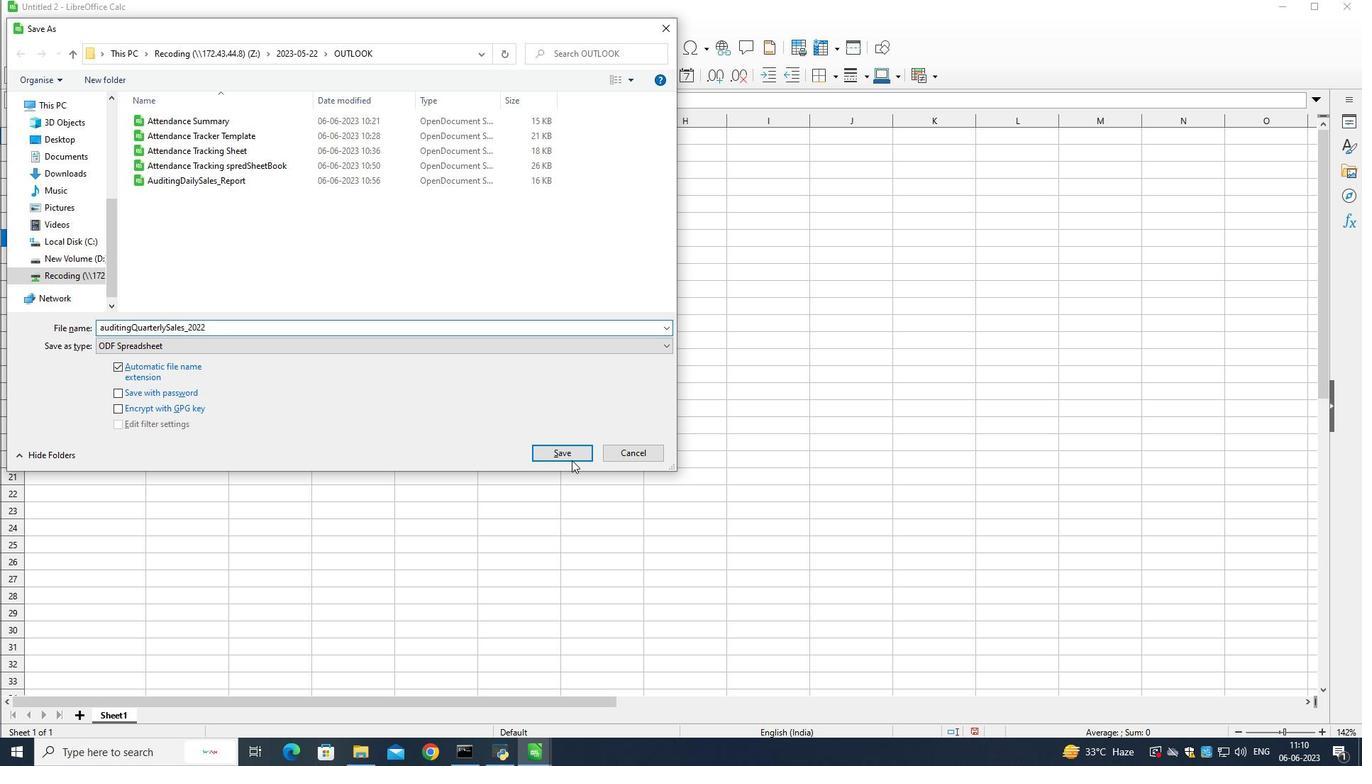 
Action: Mouse pressed left at (571, 456)
Screenshot: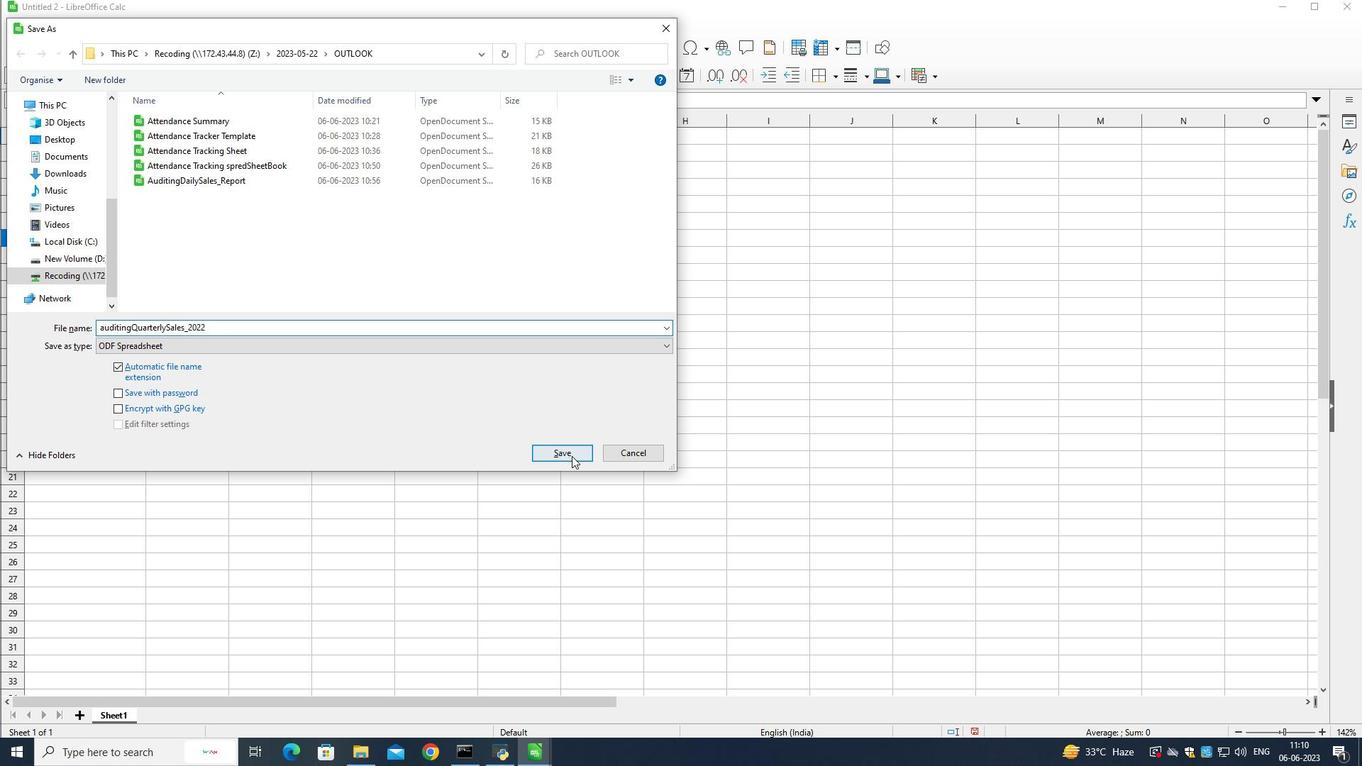 
Action: Mouse pressed left at (571, 456)
Screenshot: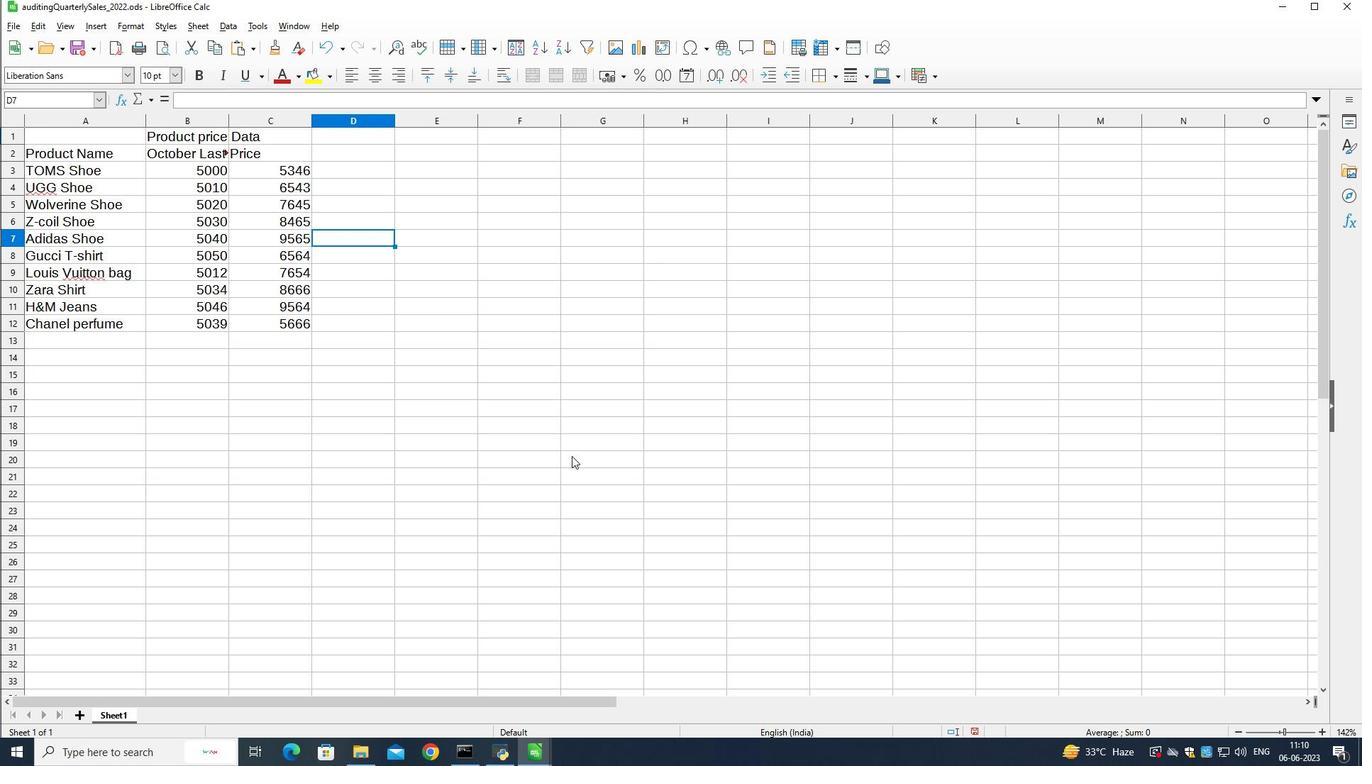 
